 Task: Create a new spreadsheet using the template "Personal: To-Do List".
Action: Mouse moved to (39, 67)
Screenshot: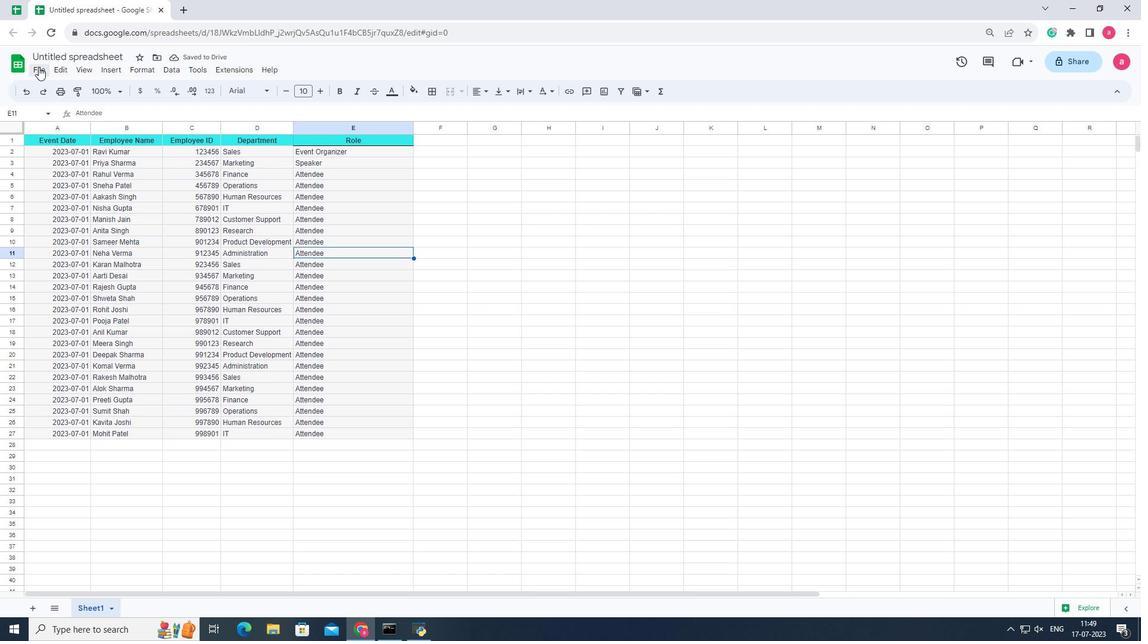 
Action: Mouse pressed left at (39, 67)
Screenshot: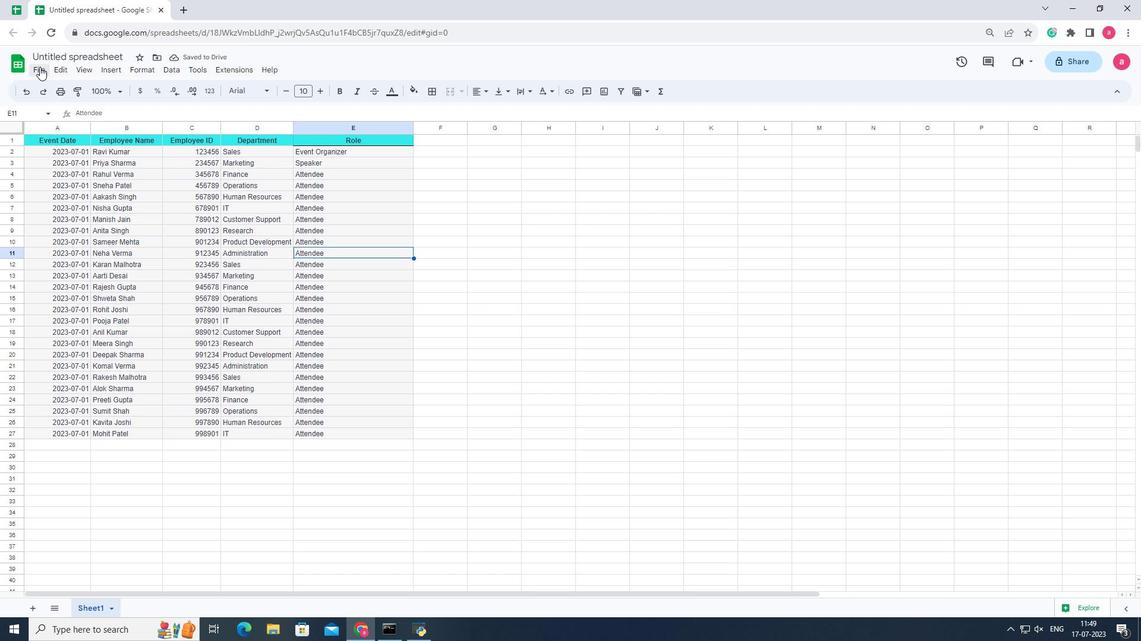 
Action: Mouse moved to (68, 90)
Screenshot: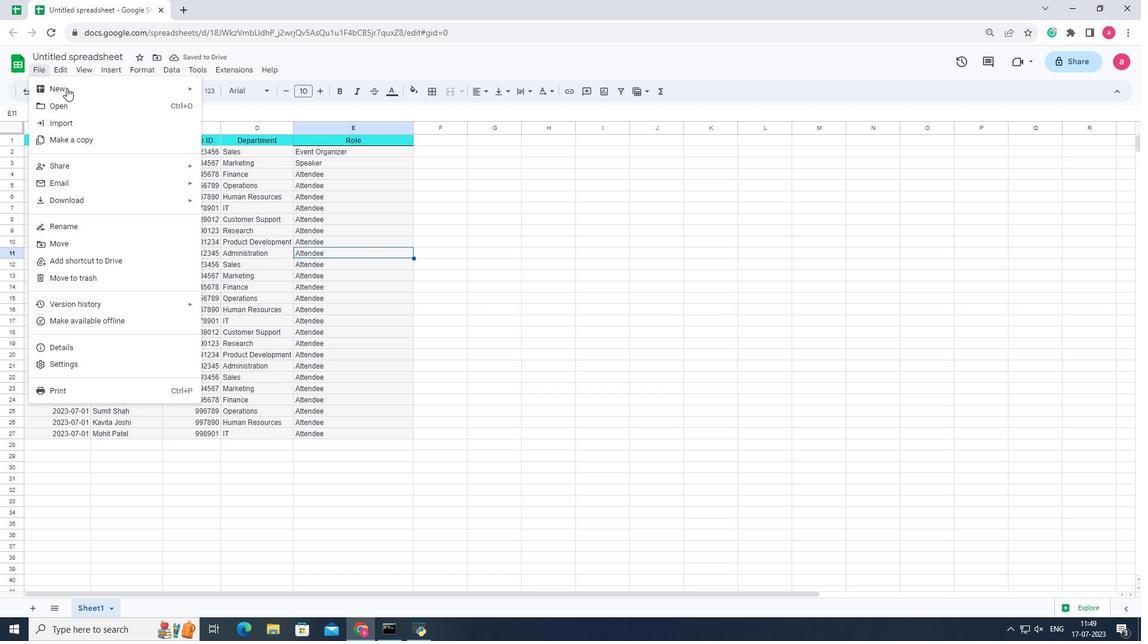 
Action: Mouse pressed left at (68, 90)
Screenshot: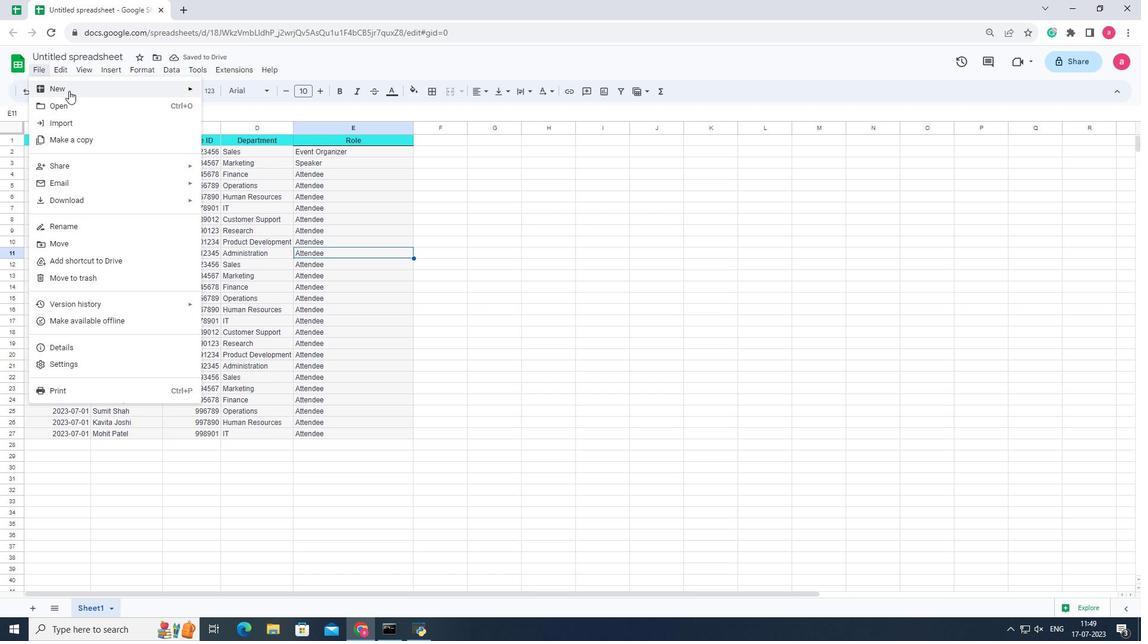 
Action: Mouse moved to (246, 109)
Screenshot: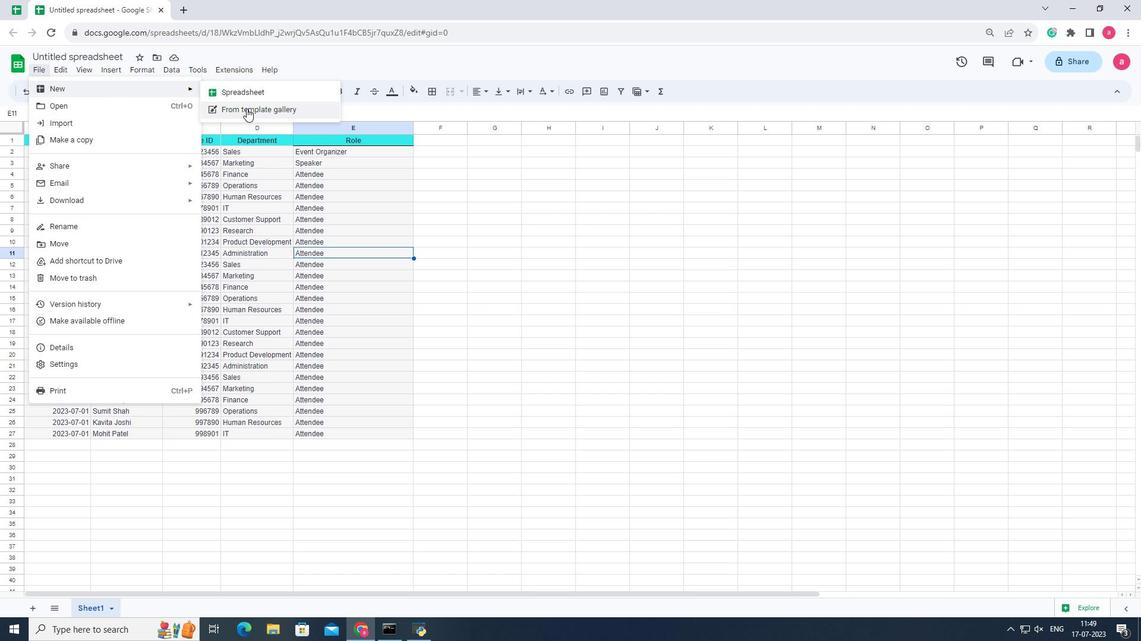
Action: Mouse pressed left at (246, 109)
Screenshot: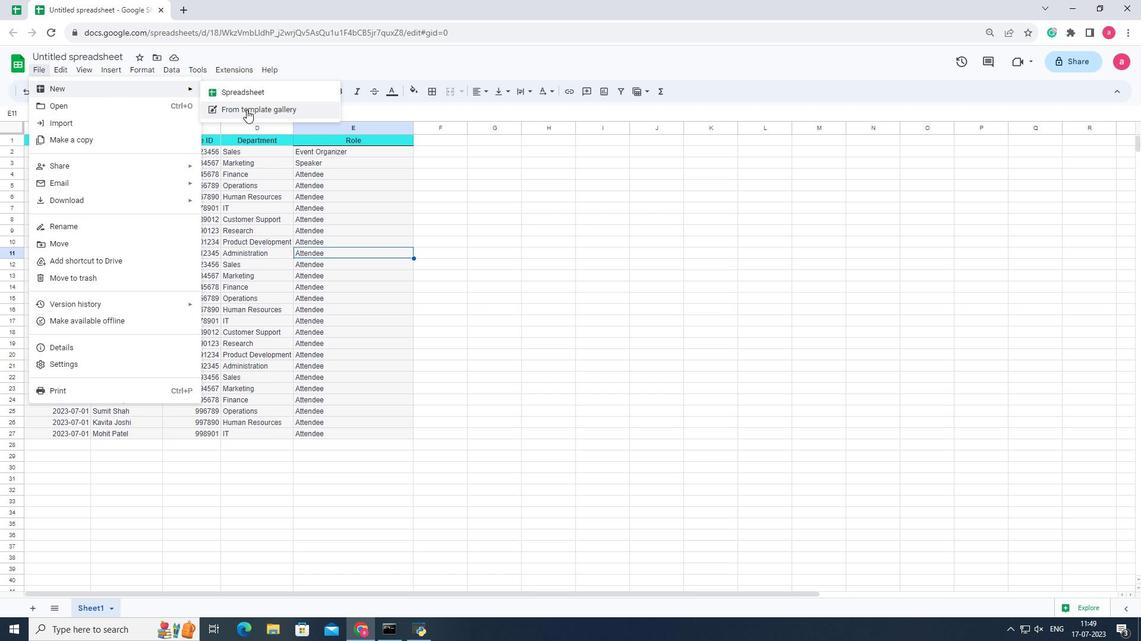 
Action: Mouse moved to (315, 310)
Screenshot: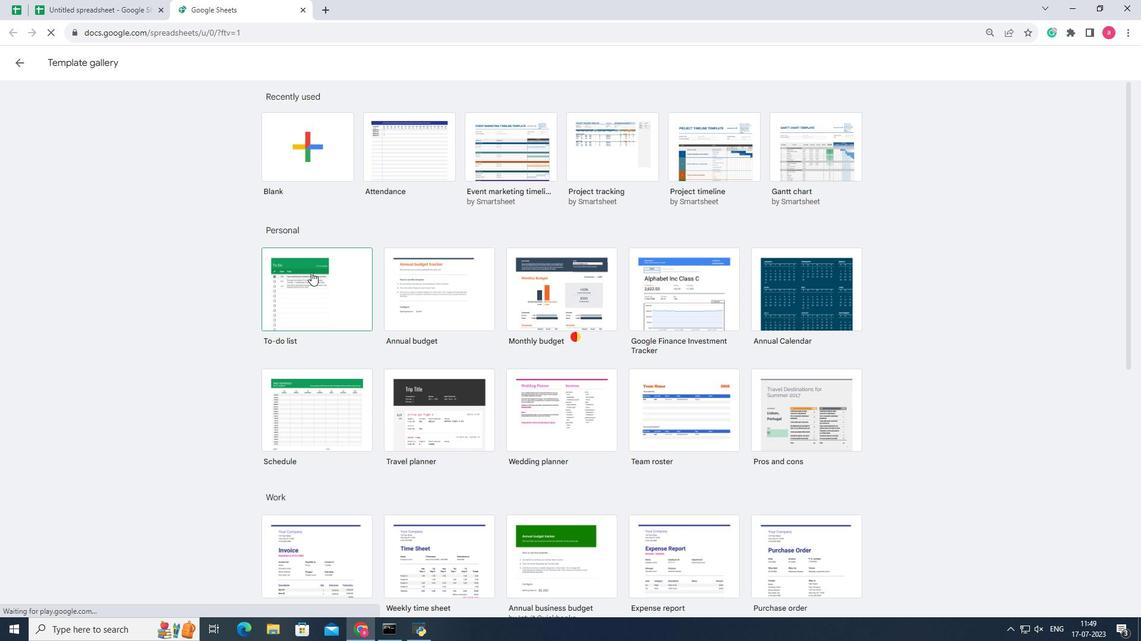 
Action: Mouse pressed left at (315, 310)
Screenshot: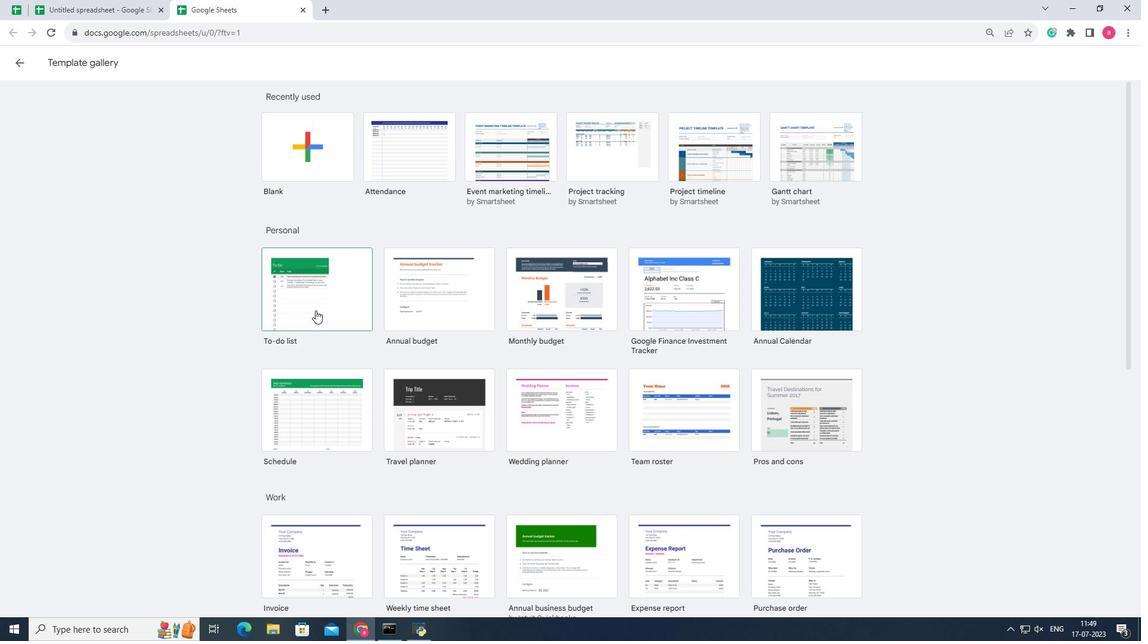 
Action: Mouse moved to (253, 254)
Screenshot: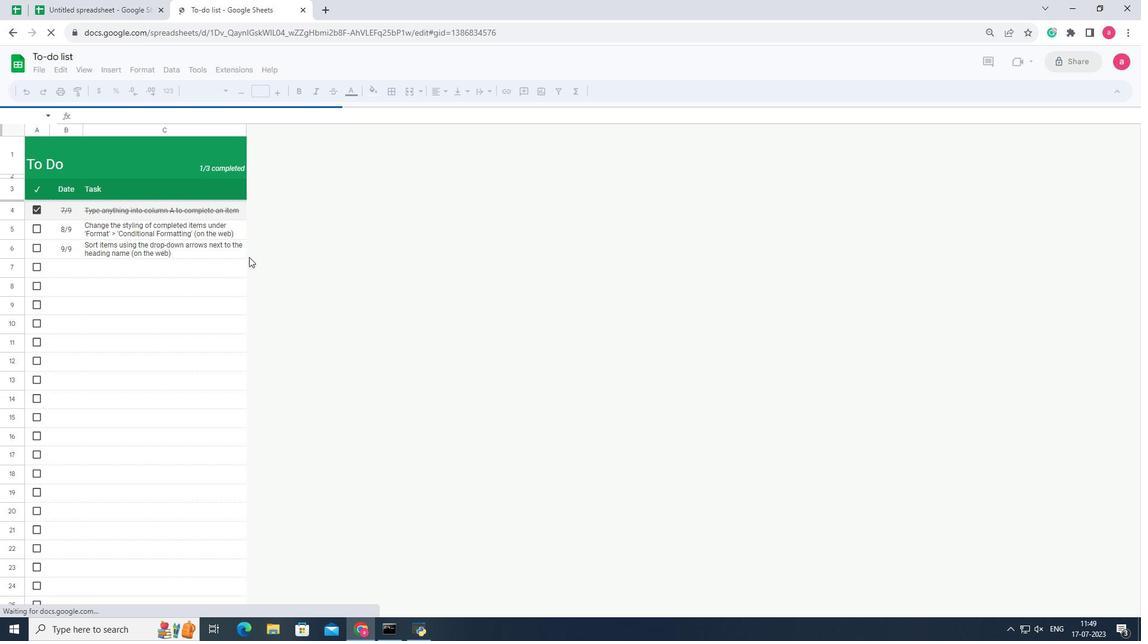 
